 Task: Create in the project BitTech in Backlog an issue 'Implement a new cloud-based project management system for a company with advanced project planning and task management features', assign it to team member softage.1@softage.net and change the status to IN PROGRESS. Create in the project BitTech in Backlog an issue 'Integrate a new social media sharing feature into an existing e-commerce website to enhance product visibility and social engagement', assign it to team member softage.2@softage.net and change the status to IN PROGRESS
Action: Mouse moved to (180, 52)
Screenshot: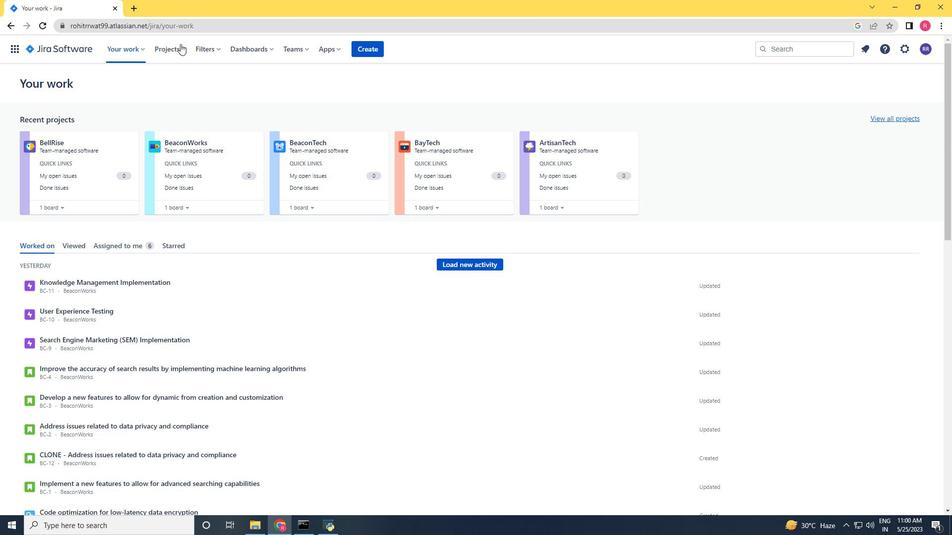 
Action: Mouse pressed left at (180, 52)
Screenshot: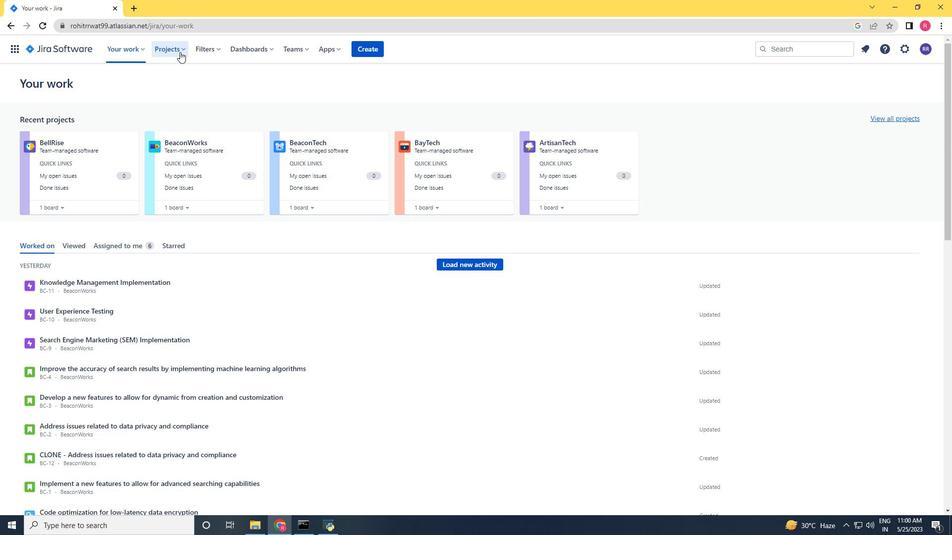 
Action: Mouse moved to (184, 96)
Screenshot: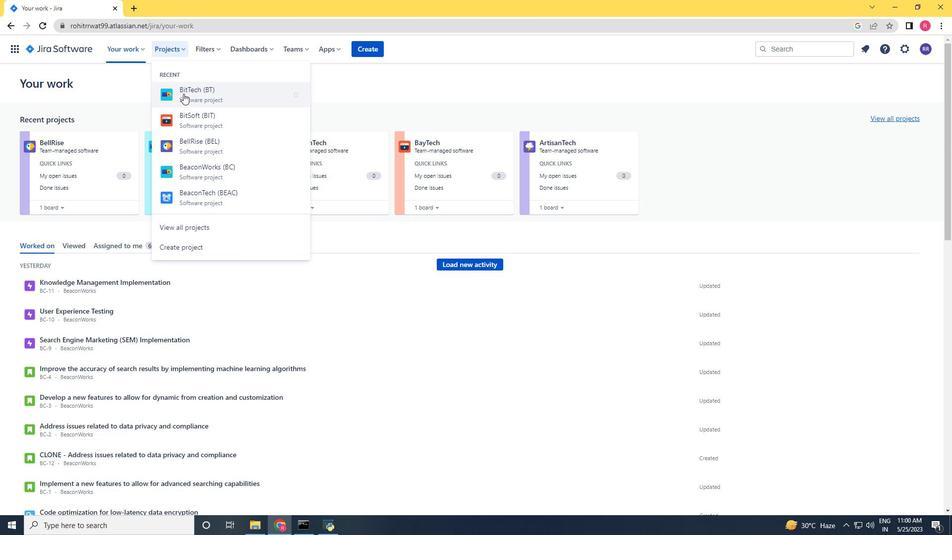 
Action: Mouse pressed left at (184, 96)
Screenshot: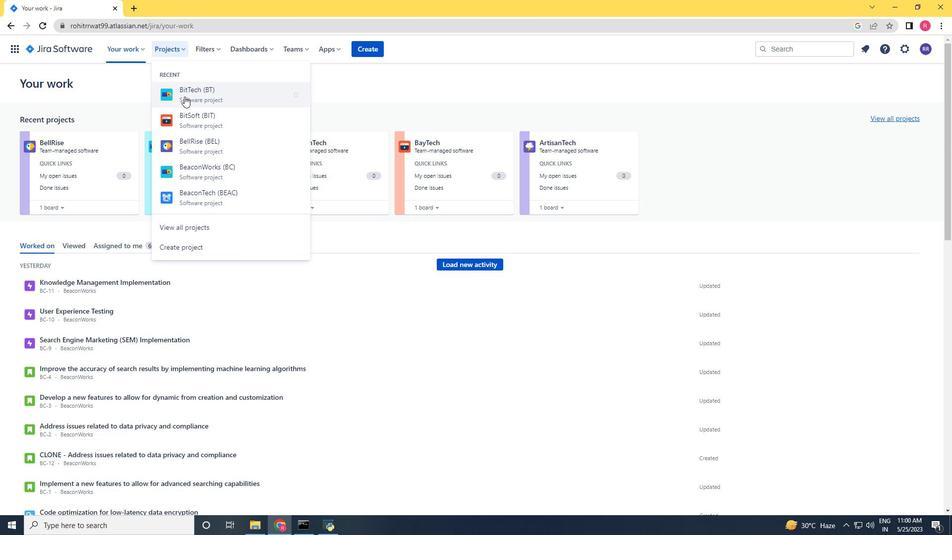 
Action: Mouse moved to (61, 149)
Screenshot: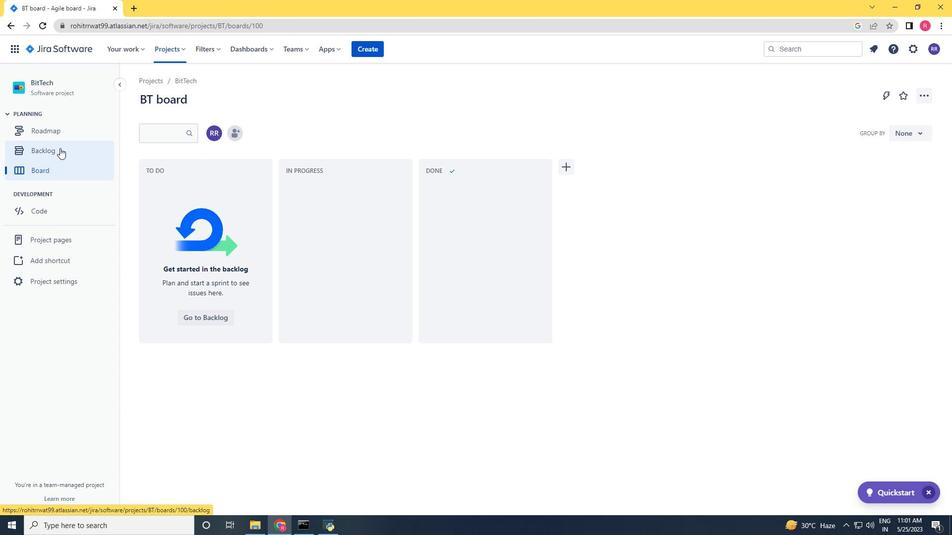 
Action: Mouse pressed left at (61, 149)
Screenshot: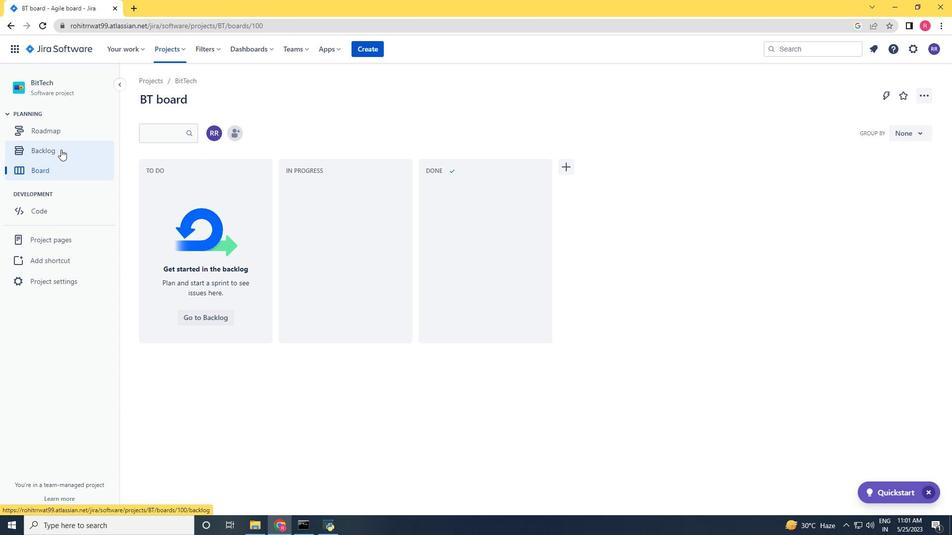 
Action: Mouse moved to (261, 156)
Screenshot: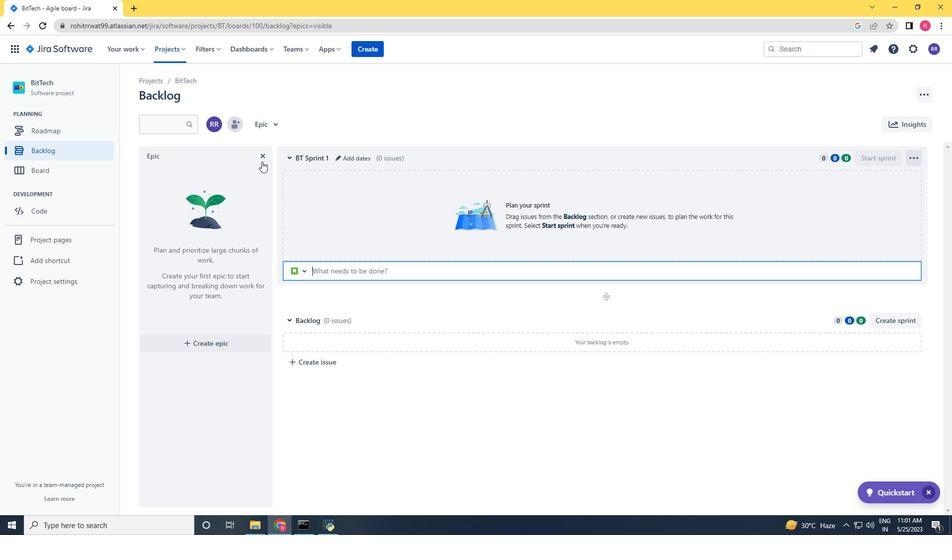 
Action: Mouse pressed left at (261, 156)
Screenshot: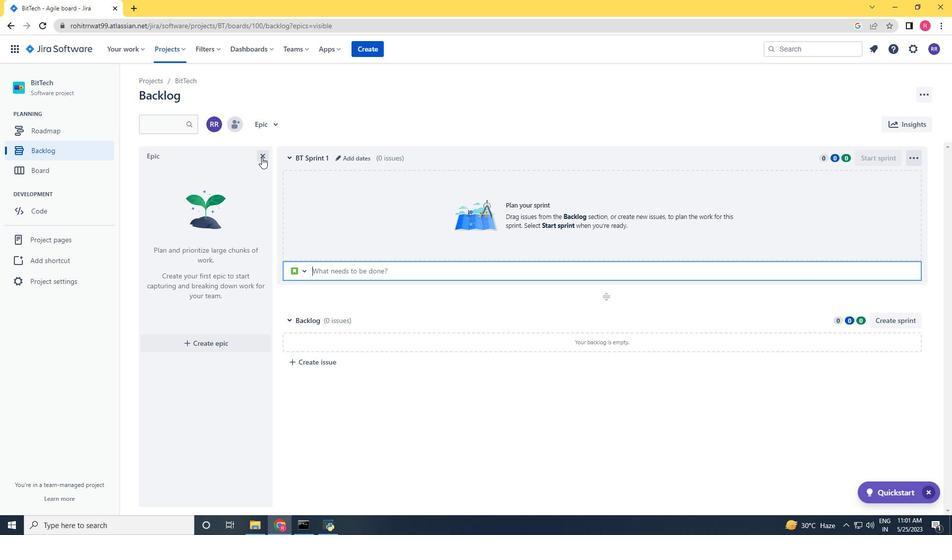 
Action: Mouse moved to (187, 366)
Screenshot: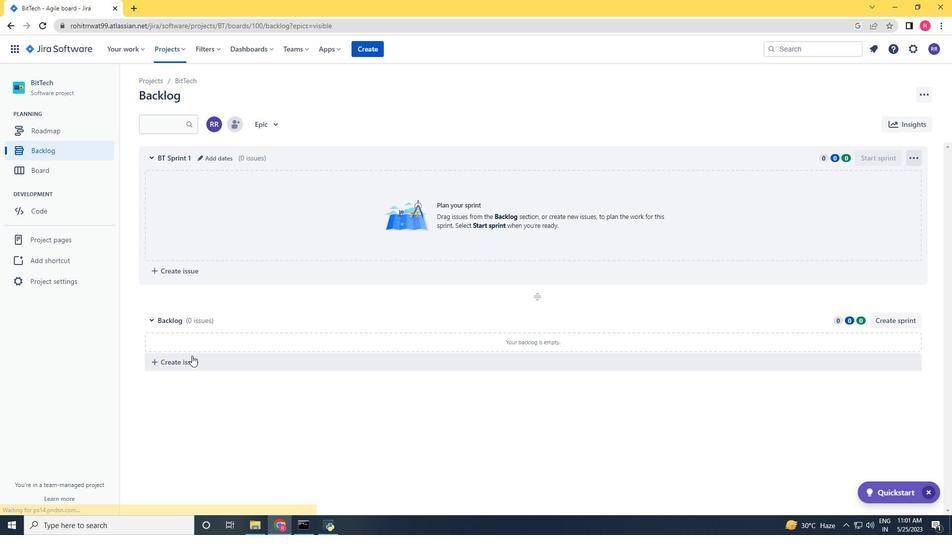 
Action: Mouse pressed left at (187, 366)
Screenshot: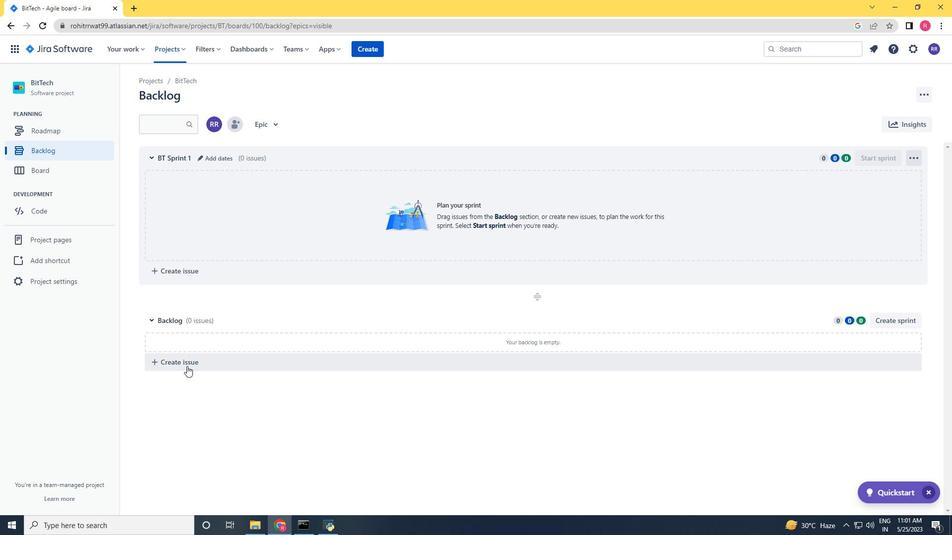
Action: Key pressed <Key.shift>Implement<Key.space><Key.space>a<Key.space>new<Key.space>cloud-based<Key.space>projrcy<Key.backspace><Key.backspace><Key.backspace><Key.backspace>ject<Key.space>management<Key.space>system<Key.space>for<Key.space>a<Key.space>company<Key.space>with<Key.space>advanced<Key.space>project<Key.space>planning<Key.space>and<Key.space>task<Key.space>management<Key.space>featy<Key.backspace>ures<Key.enter><Key.enter>
Screenshot: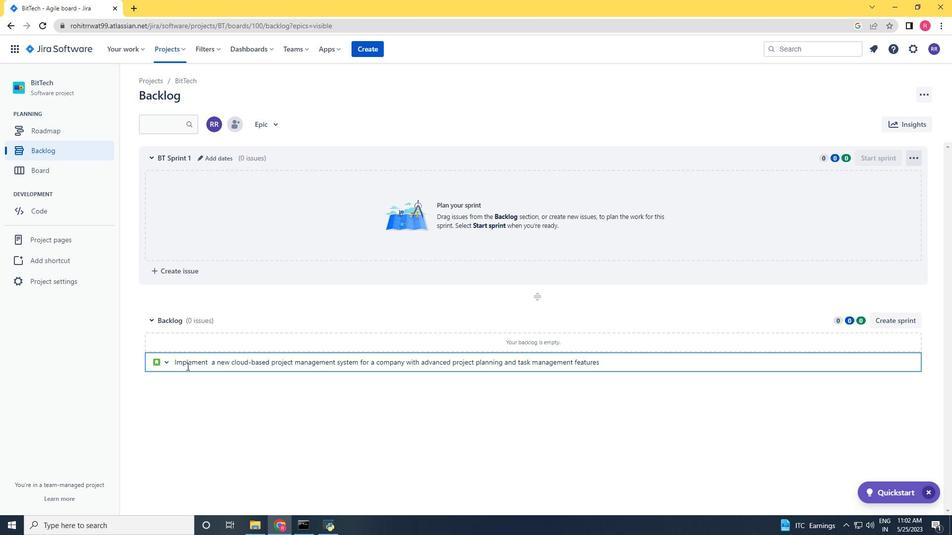 
Action: Mouse moved to (864, 341)
Screenshot: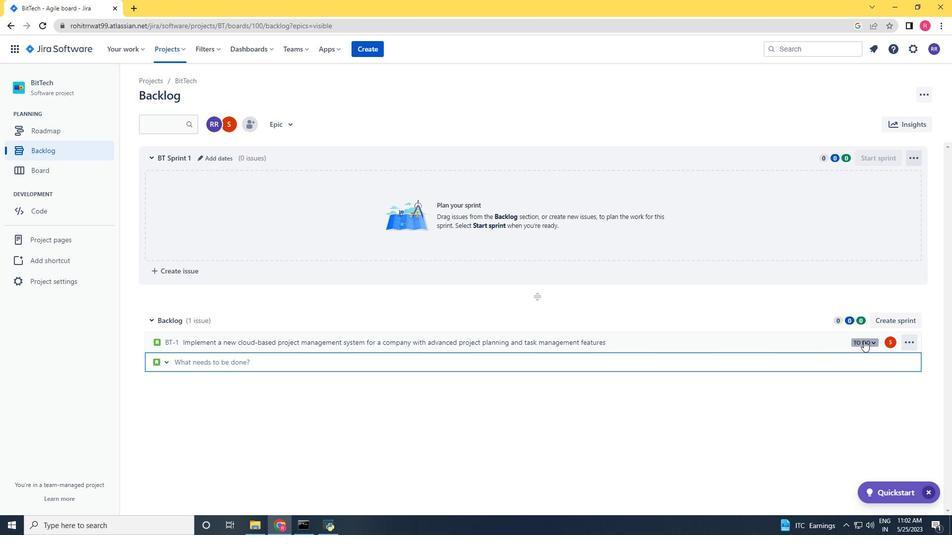 
Action: Mouse pressed left at (864, 341)
Screenshot: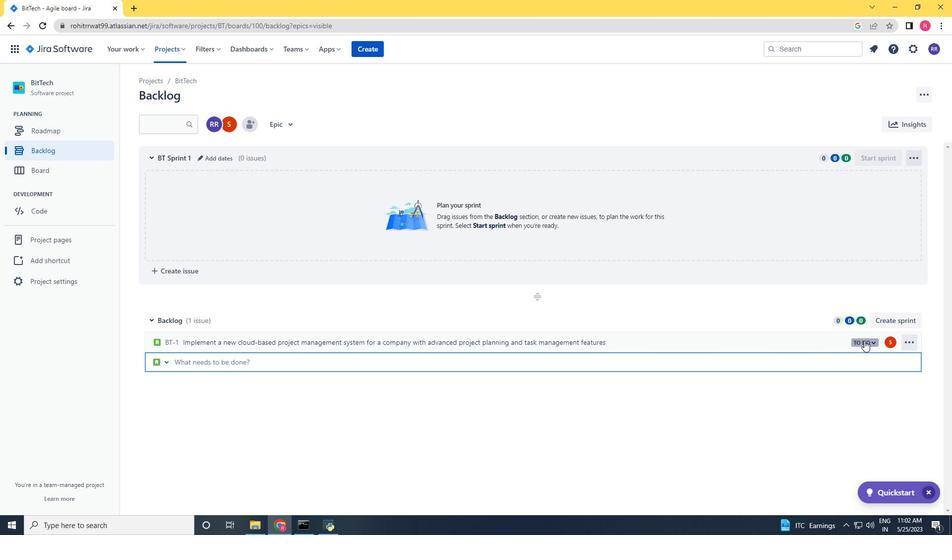 
Action: Mouse moved to (795, 358)
Screenshot: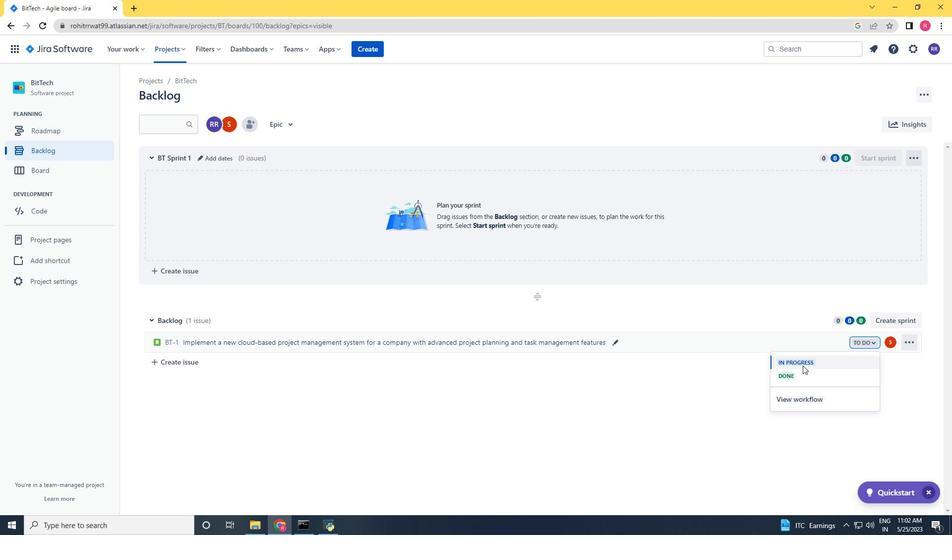 
Action: Mouse pressed left at (795, 358)
Screenshot: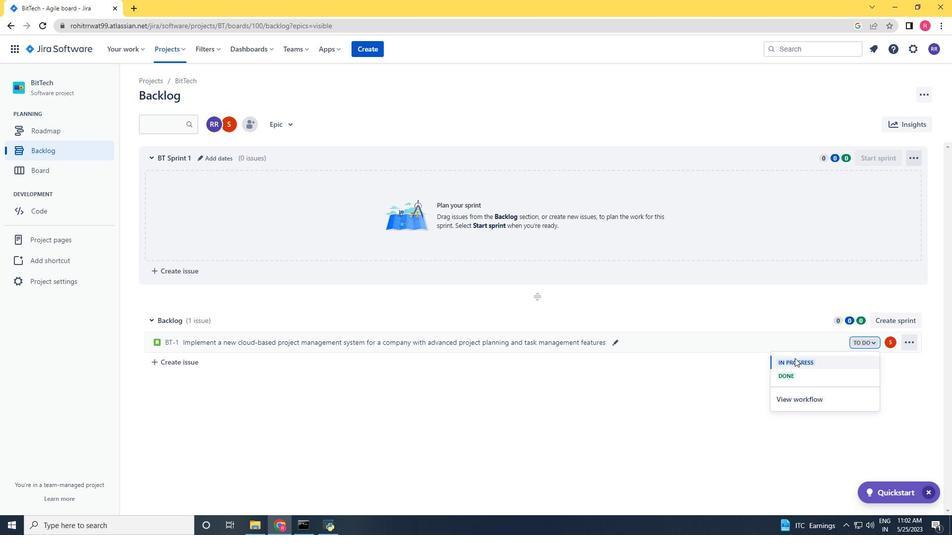 
Action: Mouse moved to (298, 362)
Screenshot: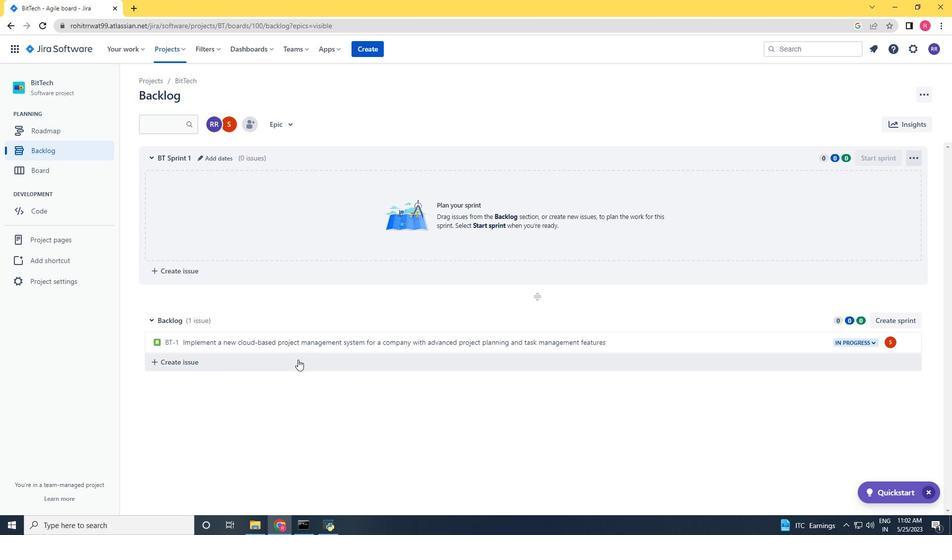 
Action: Mouse pressed left at (298, 362)
Screenshot: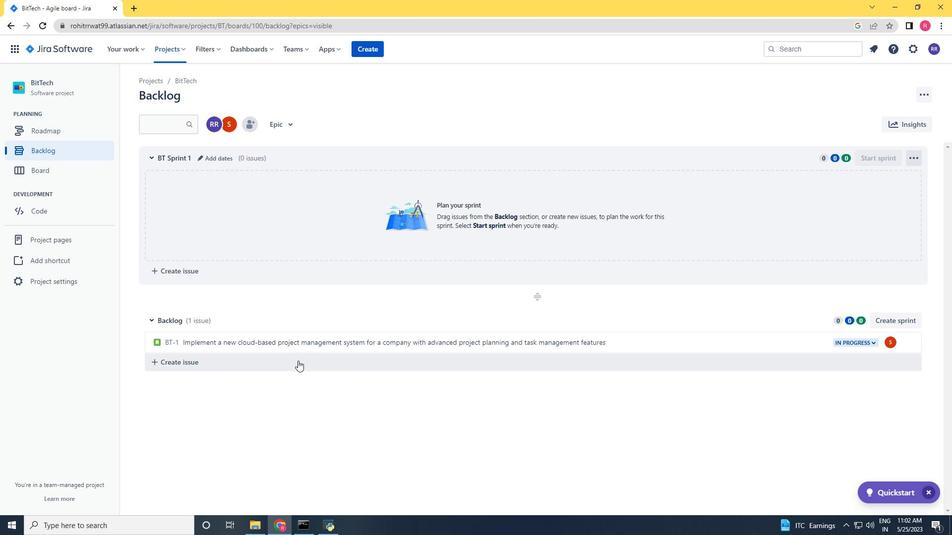 
Action: Key pressed <Key.shift>Integratr<Key.backspace>e<Key.space>a<Key.space>new<Key.space>social<Key.space>media<Key.space>sharing<Key.space>features<Key.space>into<Key.space>an<Key.space>exising<Key.space><Key.backspace><Key.backspace><Key.backspace><Key.backspace><Key.backspace><Key.backspace>isting<Key.space>e-commerce<Key.space>website<Key.space>o<Key.space>eh<Key.backspace>nhanc<Key.space><Key.backspace>e<Key.space>product<Key.space>visibilit<Key.space><Key.backspace>y<Key.space>and<Key.space>social<Key.space>engagement<Key.space><Key.enter>
Screenshot: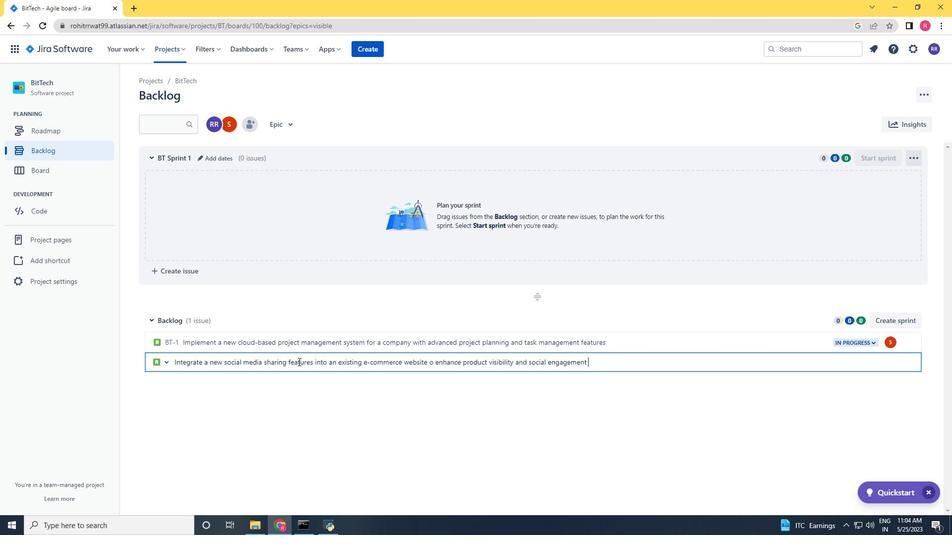 
Action: Mouse moved to (888, 365)
Screenshot: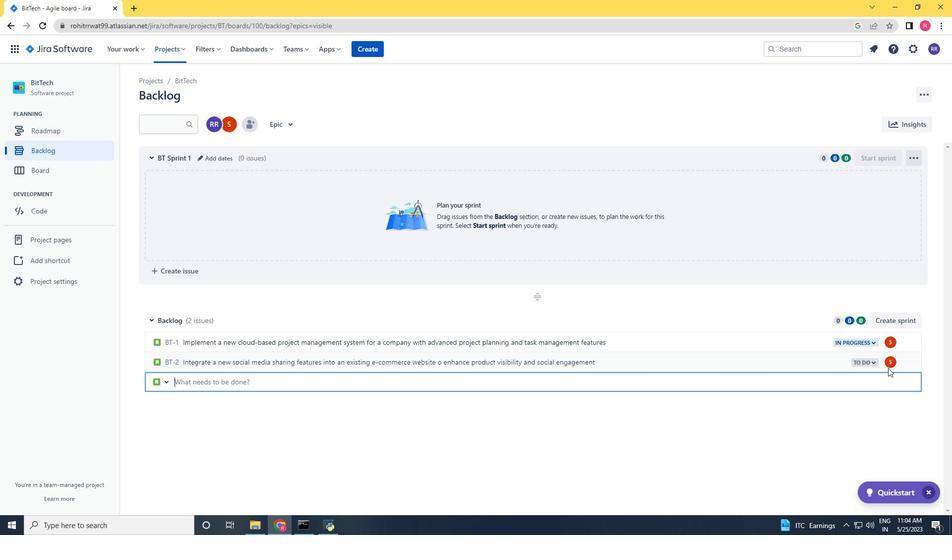 
Action: Mouse pressed left at (888, 365)
Screenshot: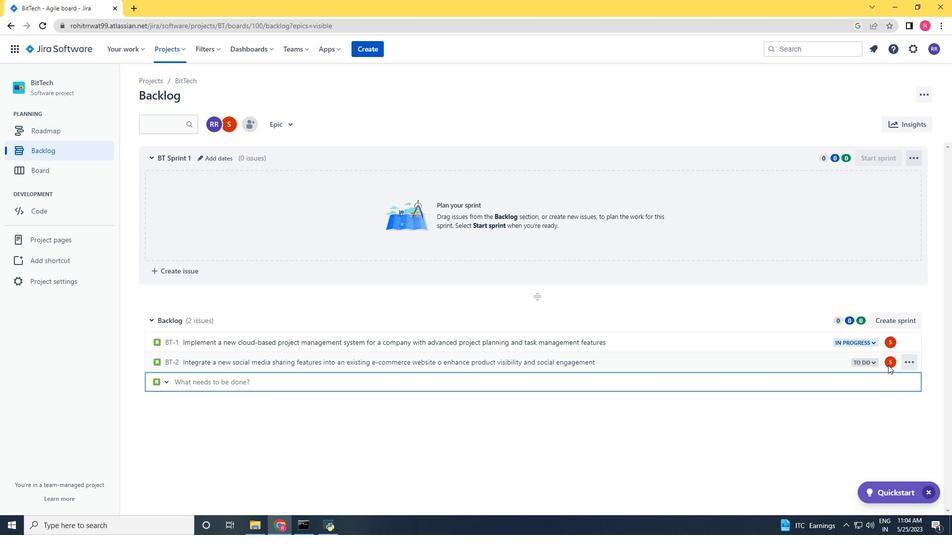 
Action: Mouse pressed left at (888, 365)
Screenshot: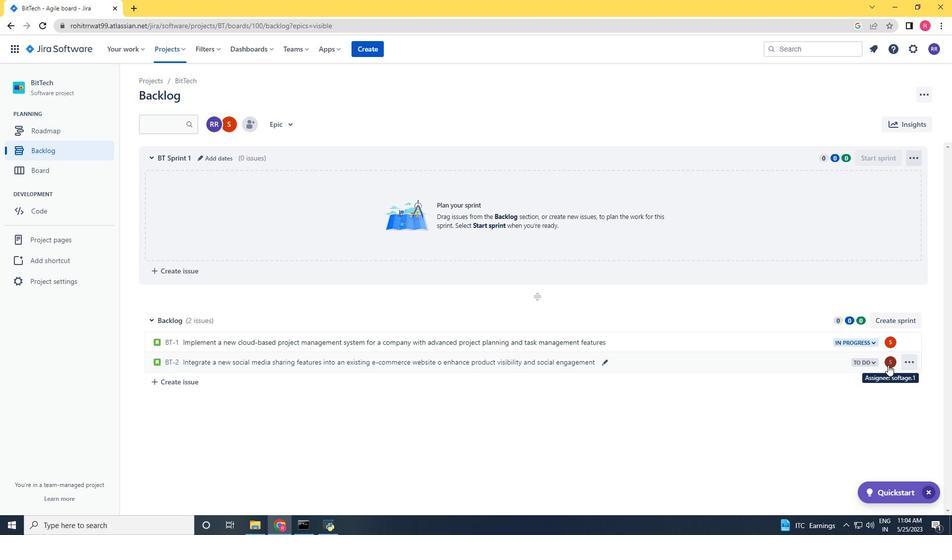 
Action: Key pressed softage.2<Key.shift>@softage.net
Screenshot: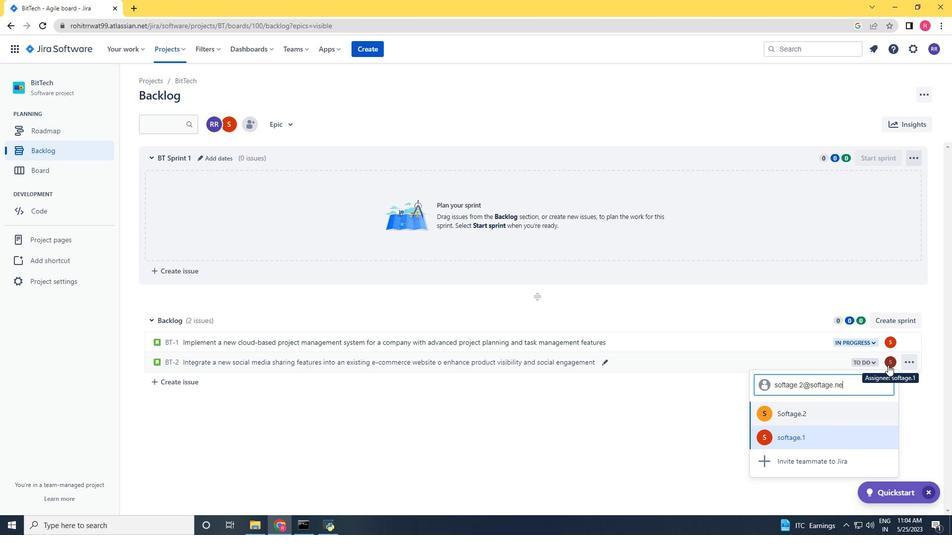 
Action: Mouse moved to (786, 415)
Screenshot: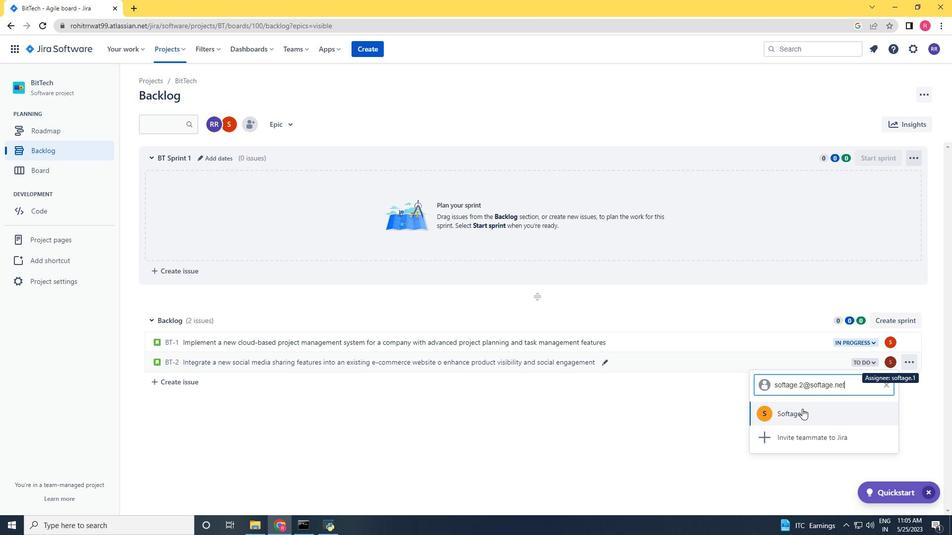 
Action: Mouse pressed left at (786, 415)
Screenshot: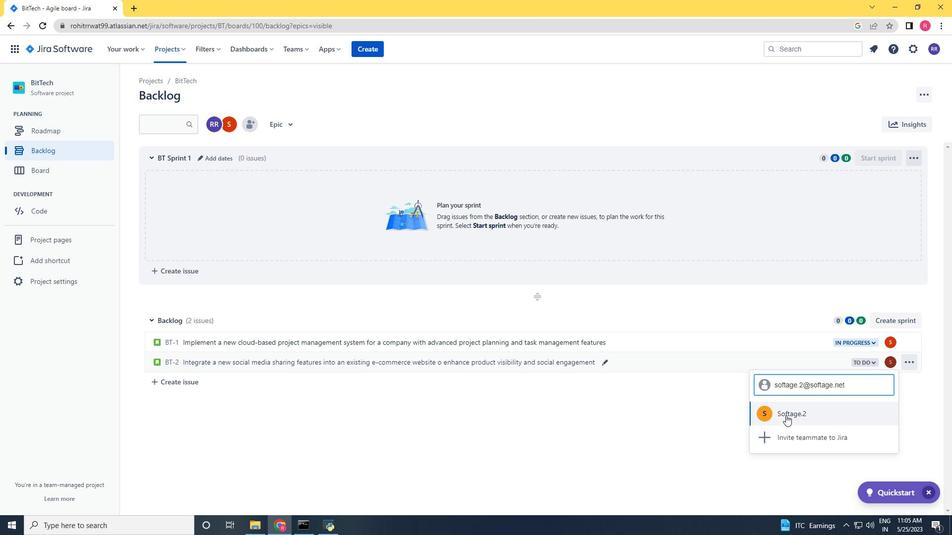 
Action: Mouse moved to (863, 363)
Screenshot: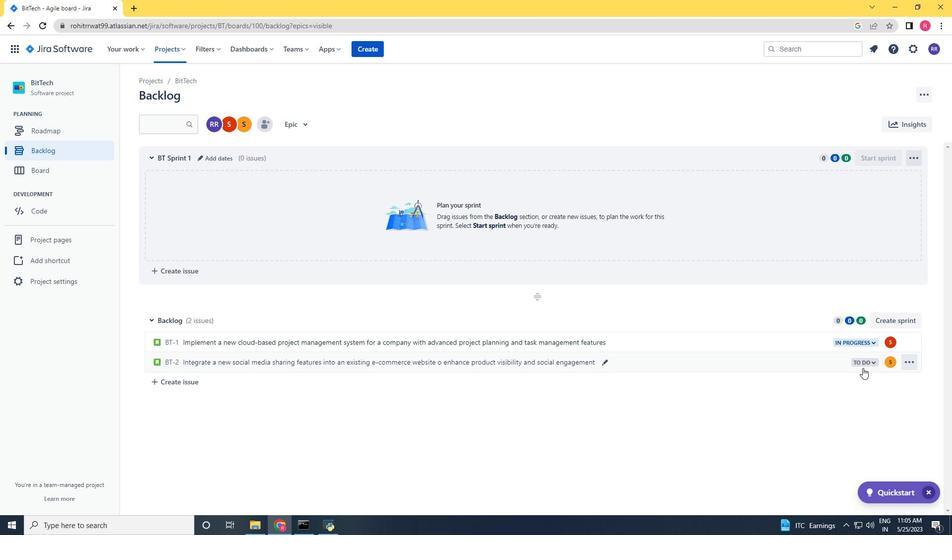 
Action: Mouse pressed left at (863, 363)
Screenshot: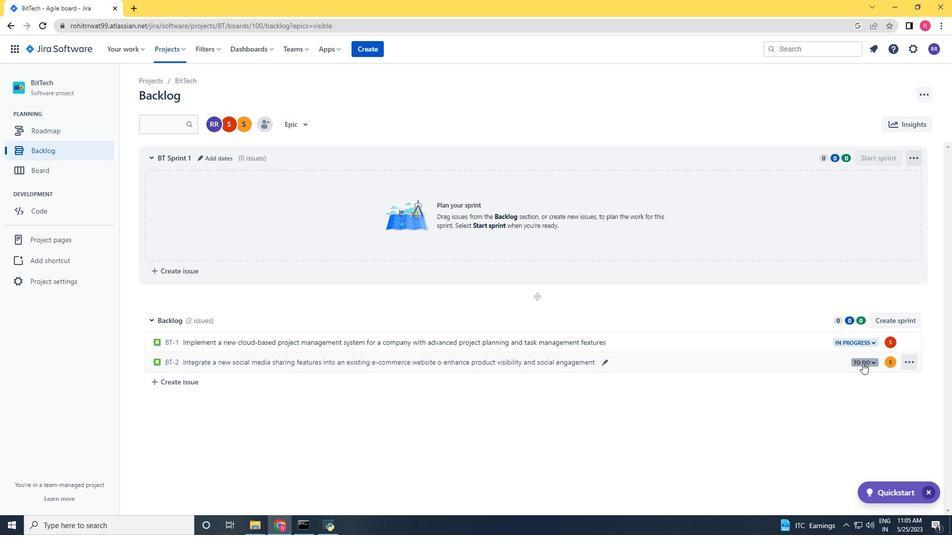 
Action: Mouse moved to (817, 382)
Screenshot: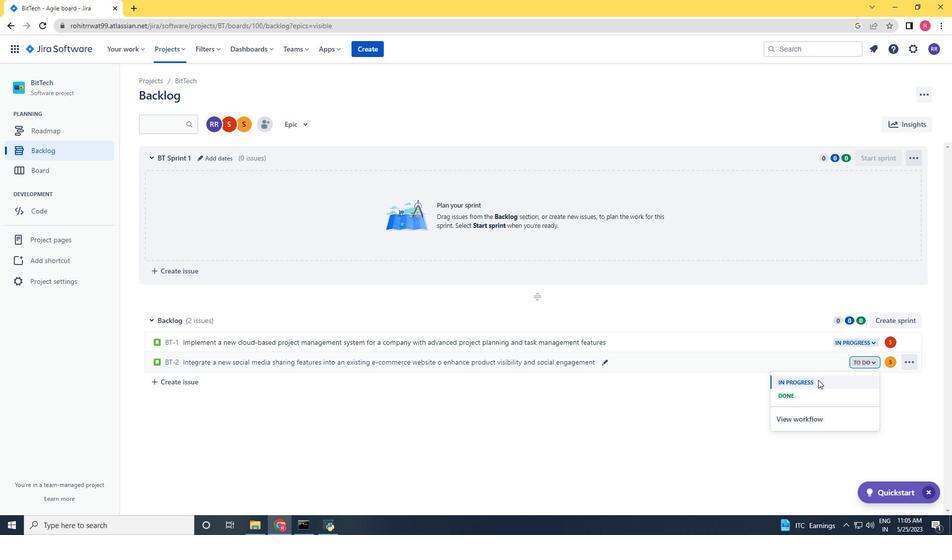 
Action: Mouse pressed left at (817, 382)
Screenshot: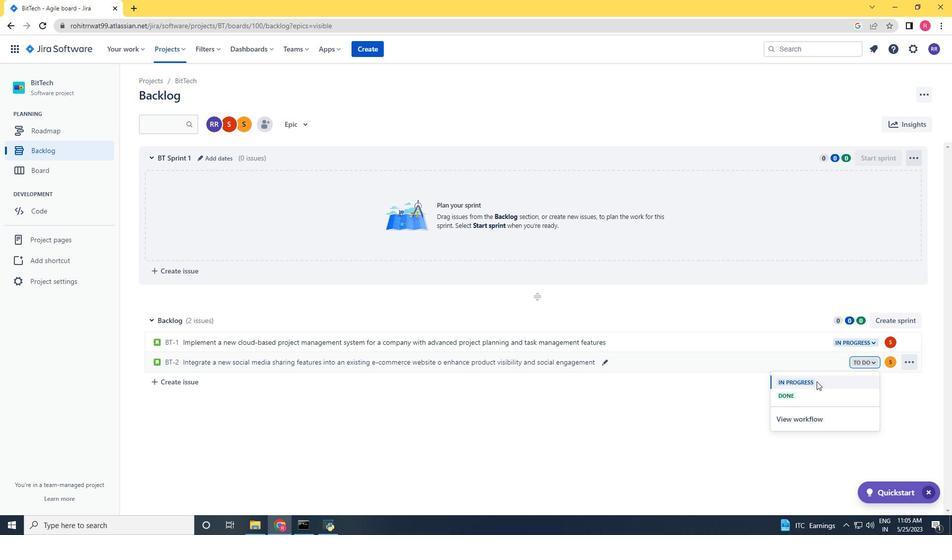 
Action: Mouse moved to (610, 391)
Screenshot: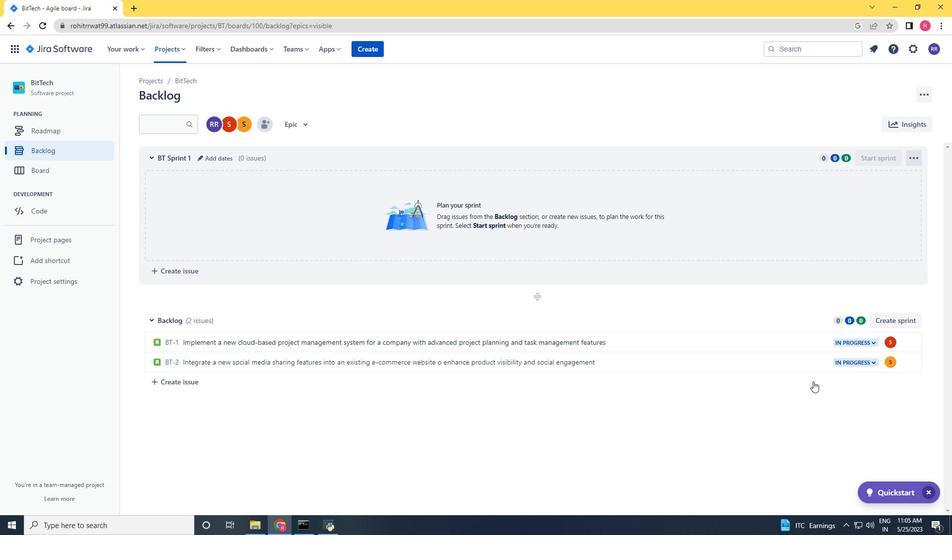 
